 Task: Go to about page of Nestle
Action: Mouse moved to (458, 501)
Screenshot: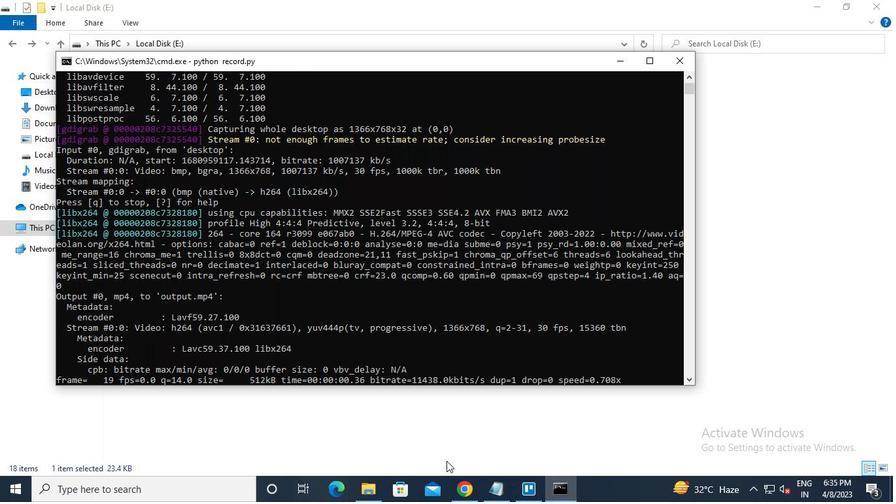 
Action: Mouse pressed left at (458, 501)
Screenshot: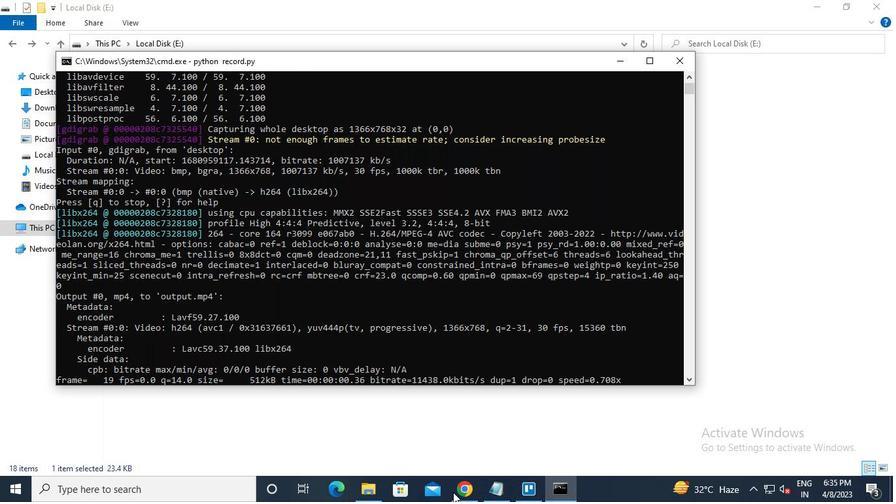 
Action: Mouse moved to (227, 88)
Screenshot: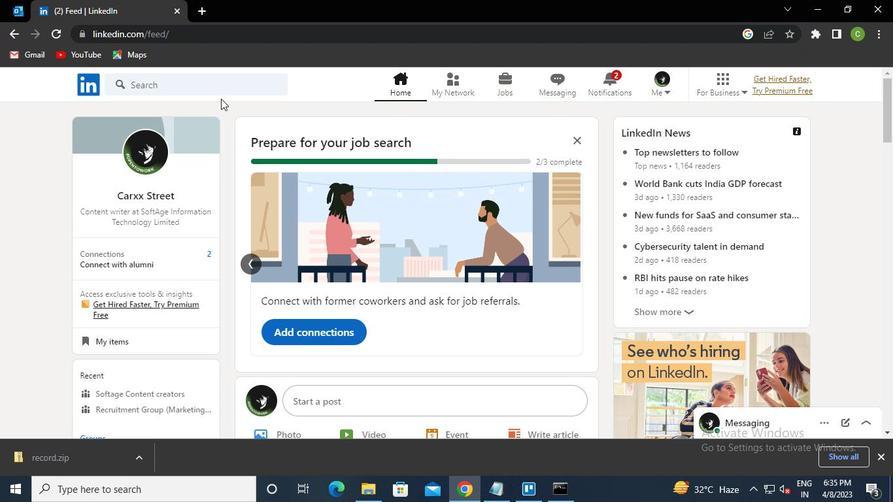 
Action: Mouse pressed left at (227, 88)
Screenshot: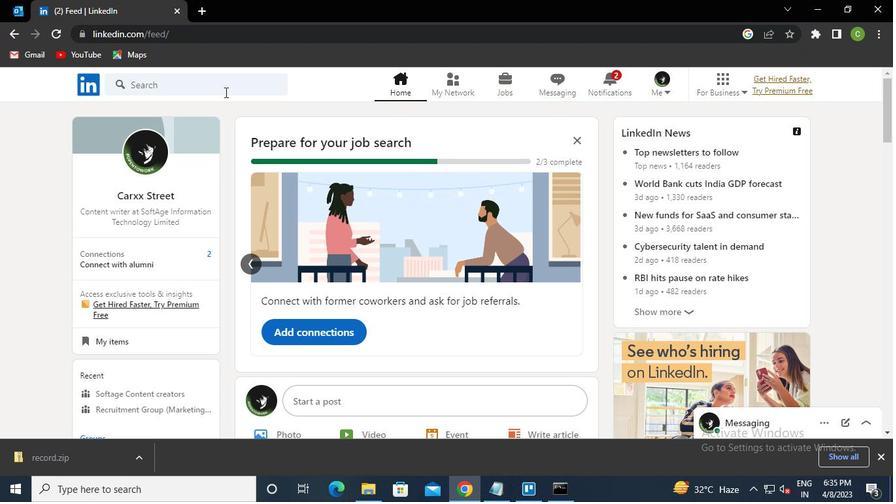
Action: Keyboard n
Screenshot: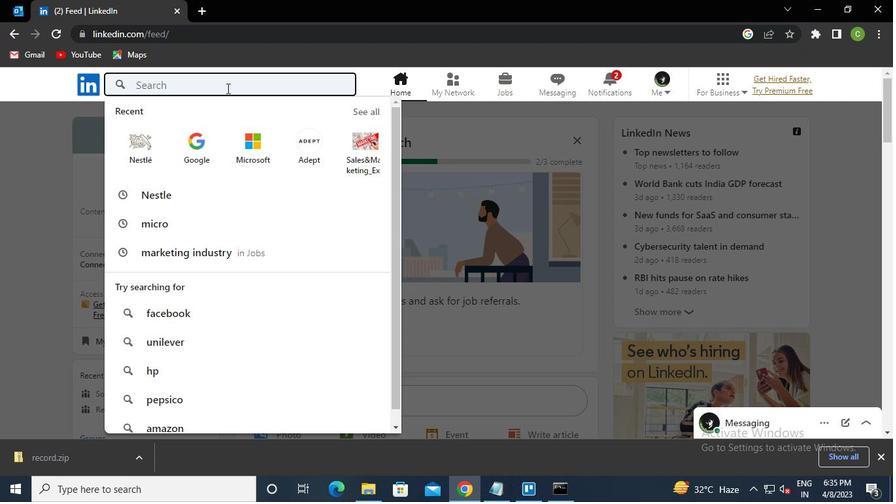 
Action: Keyboard e
Screenshot: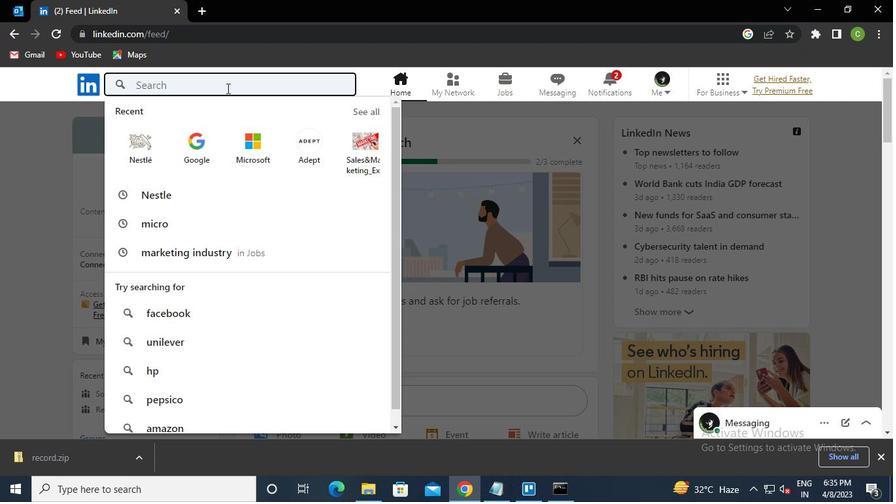 
Action: Keyboard s
Screenshot: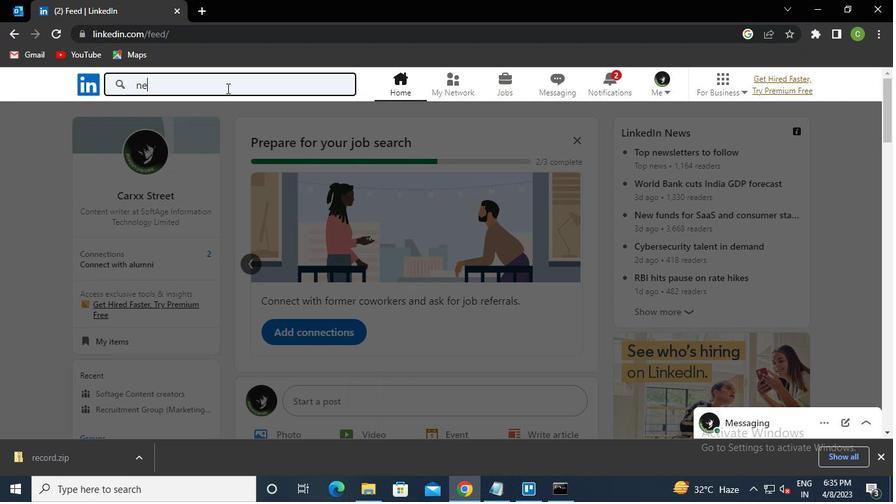 
Action: Keyboard t
Screenshot: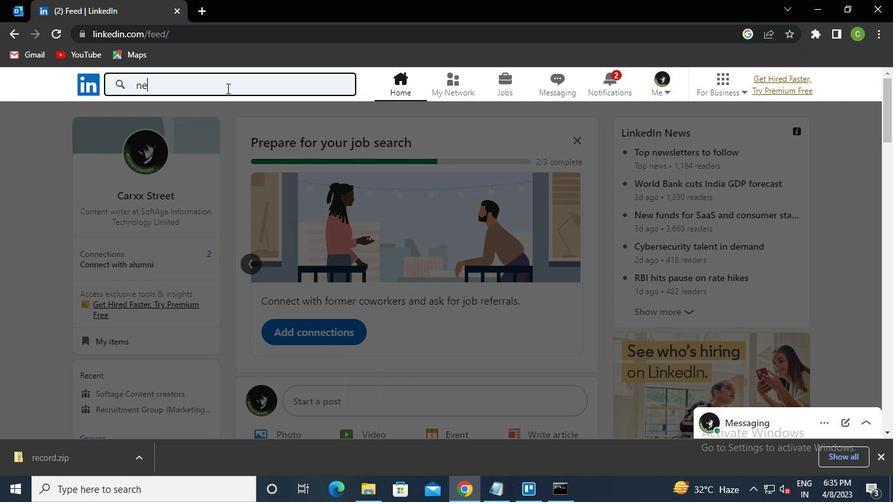 
Action: Keyboard Key.down
Screenshot: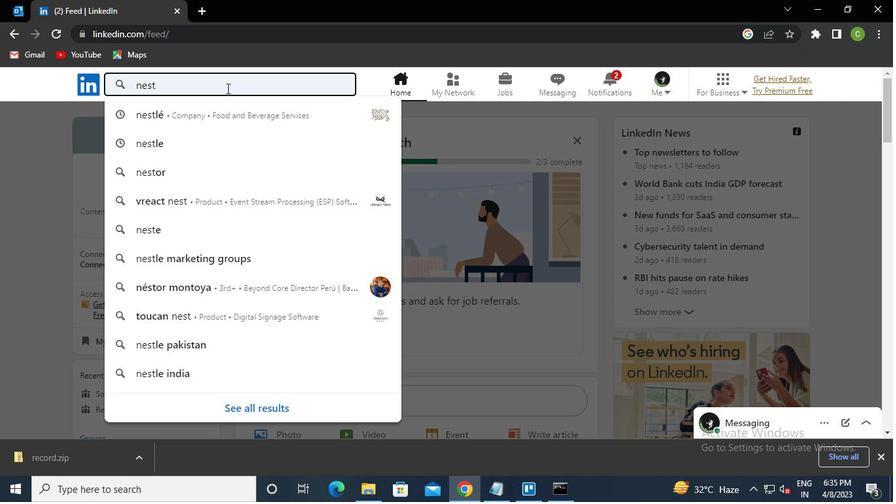 
Action: Keyboard Key.enter
Screenshot: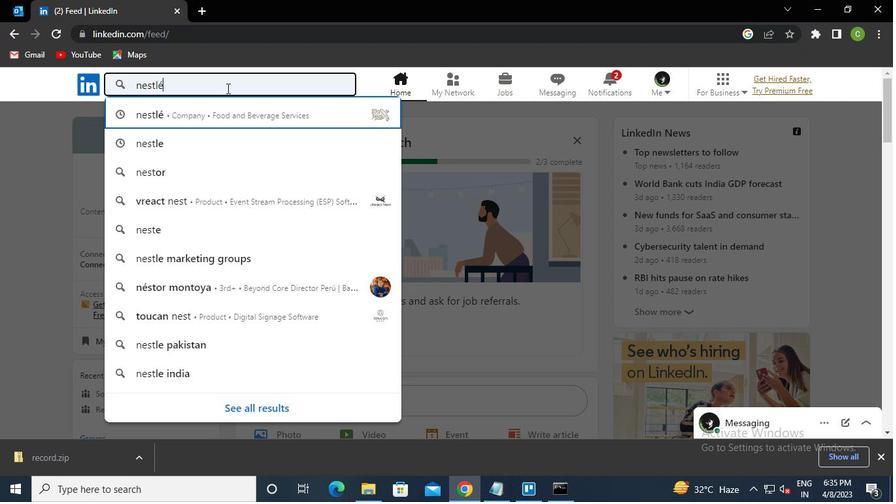 
Action: Mouse moved to (462, 213)
Screenshot: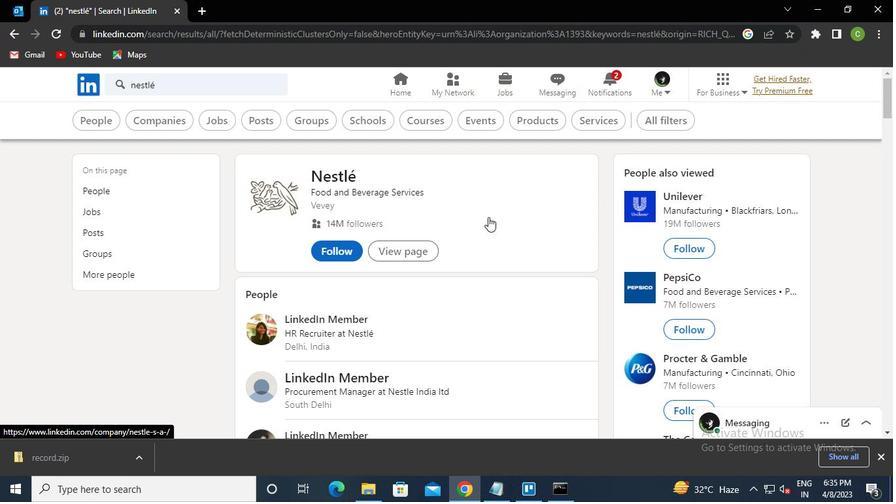 
Action: Mouse pressed left at (462, 213)
Screenshot: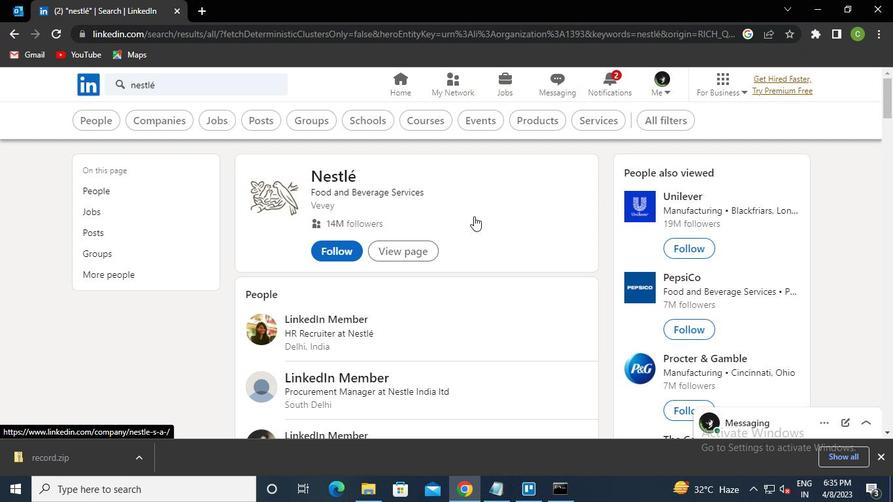 
Action: Mouse moved to (160, 148)
Screenshot: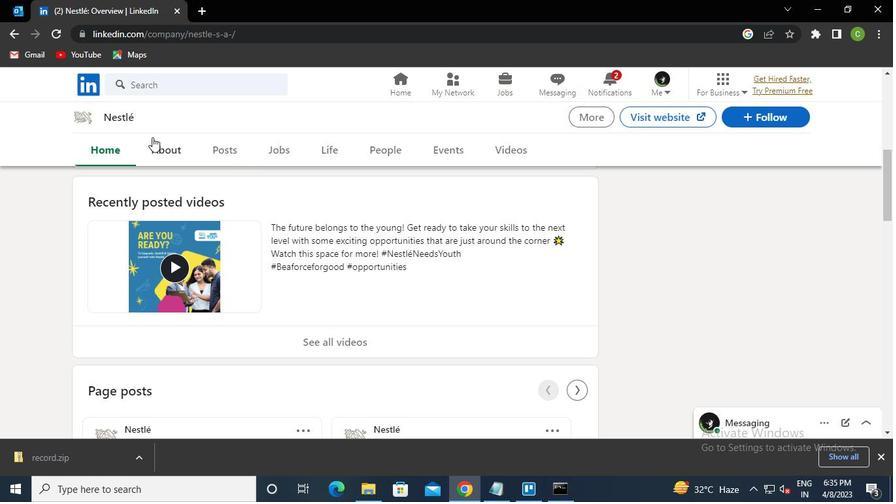 
Action: Mouse pressed left at (160, 148)
Screenshot: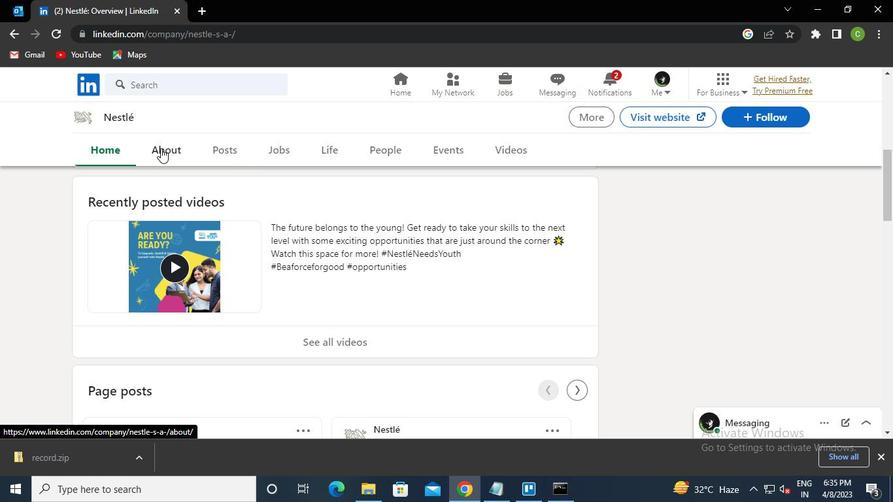 
Action: Mouse moved to (558, 485)
Screenshot: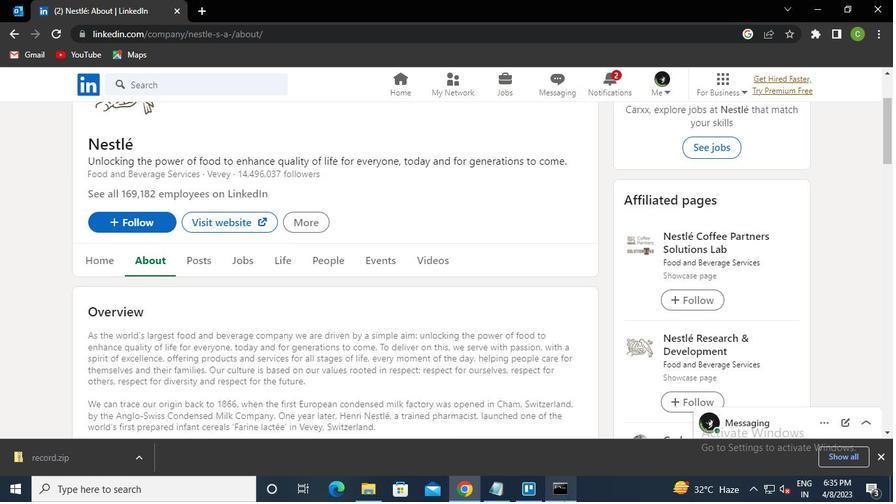
Action: Mouse pressed left at (558, 485)
Screenshot: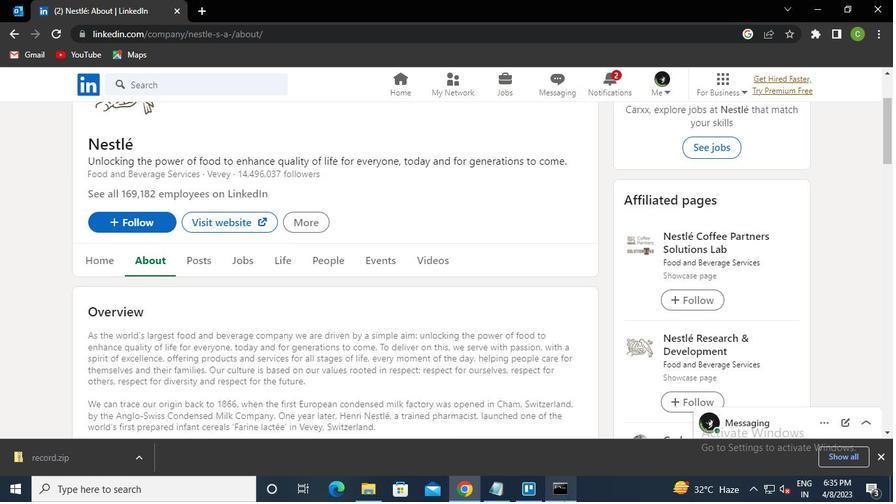 
Action: Mouse moved to (684, 58)
Screenshot: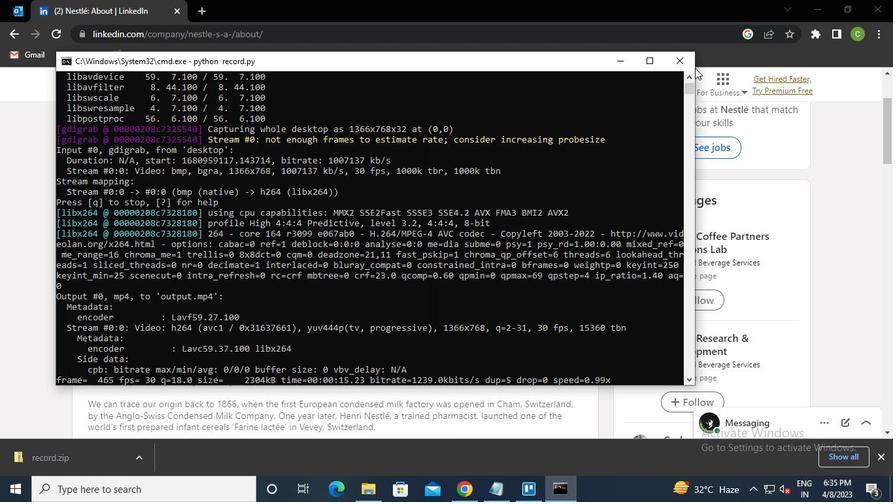 
Action: Mouse pressed left at (684, 58)
Screenshot: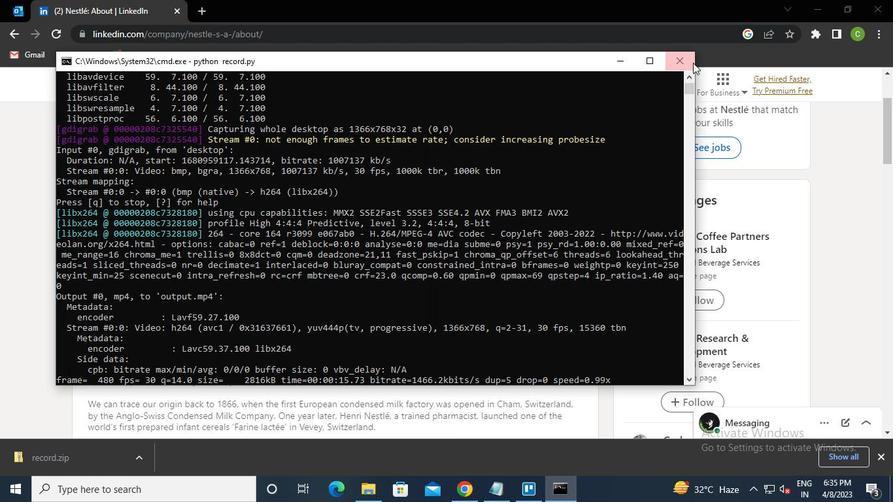 
Action: Mouse moved to (683, 58)
Screenshot: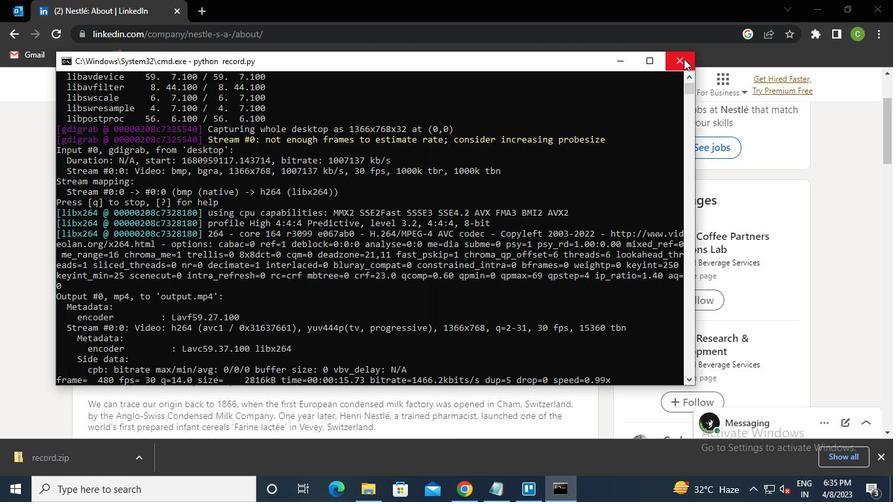 
